 Task: Who was an important figure in the Transavanguardia movement?
Action: Mouse moved to (117, 109)
Screenshot: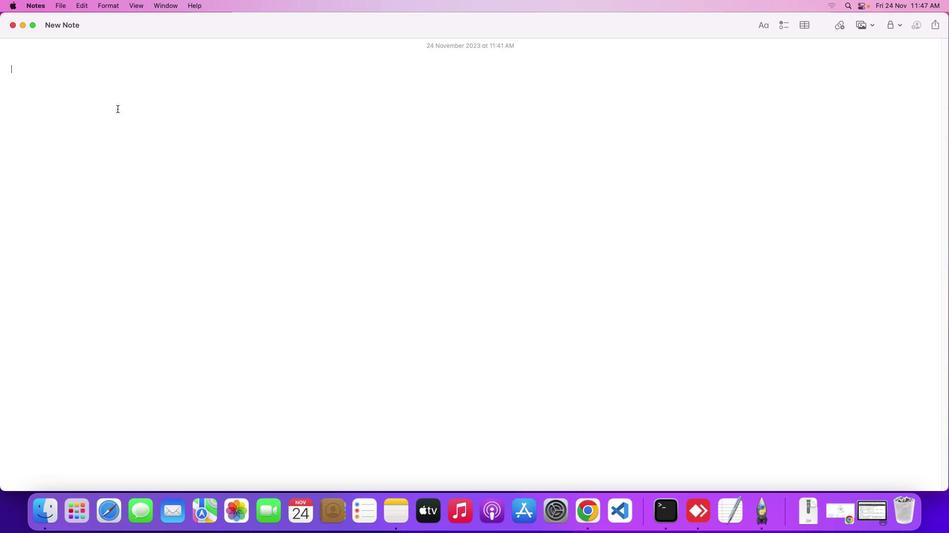 
Action: Mouse pressed left at (117, 109)
Screenshot: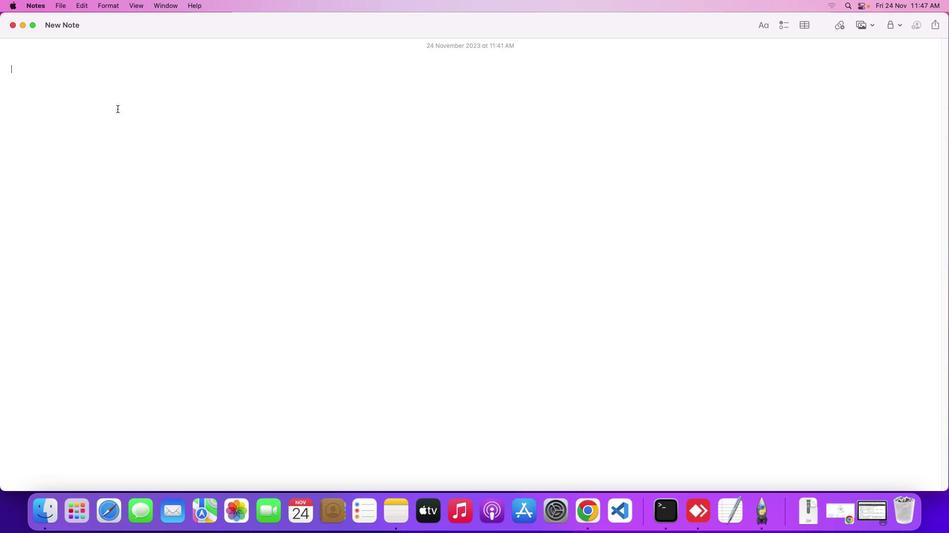 
Action: Mouse moved to (117, 109)
Screenshot: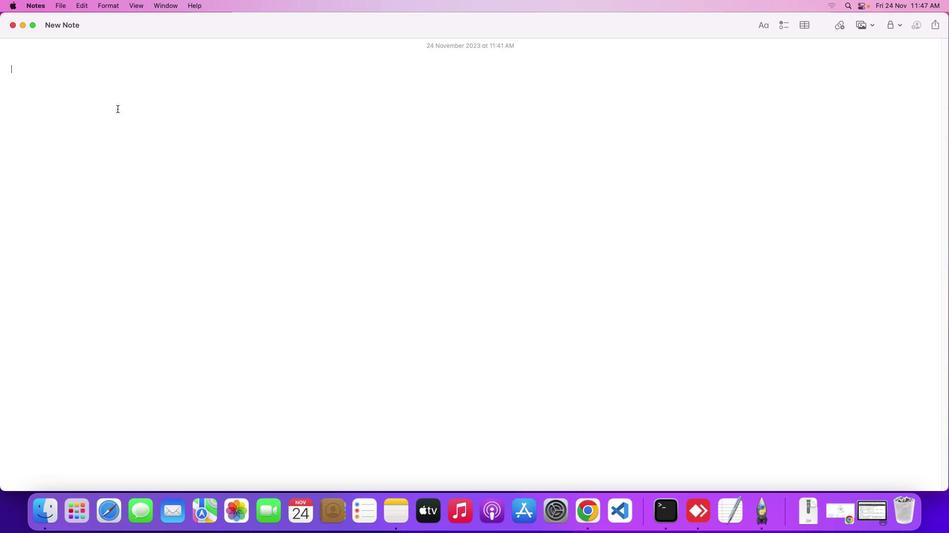 
Action: Key pressed Key.shift
Screenshot: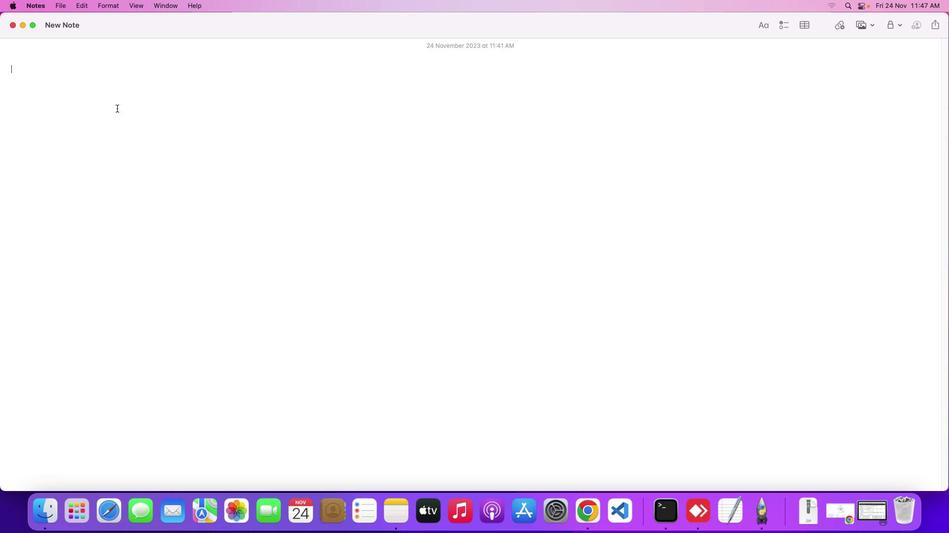 
Action: Mouse moved to (116, 108)
Screenshot: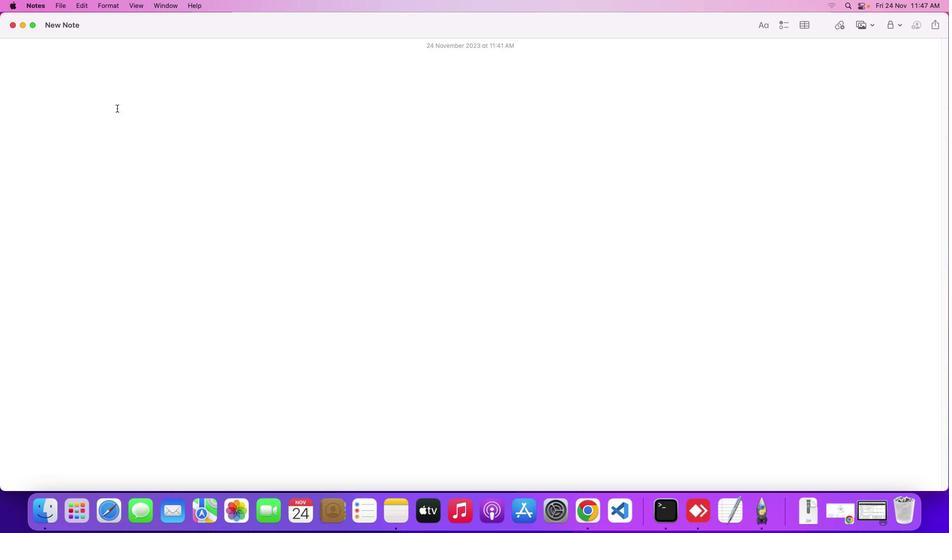 
Action: Key pressed 'W''h''o'Key.space'w''a''s'Key.space'a''n'Key.space'i''m''p''o''r''t''a''n''t'Key.space'f''i''g''u''r''e'Key.space'i''n'Key.space't''h''e'Key.spaceKey.shift'T''r''a''n''s''a''v''a''n''g''u''a''r''d''i''a'Key.space'm''o''v''e''m''e''n''t'Key.shift_r'?'Key.enter
Screenshot: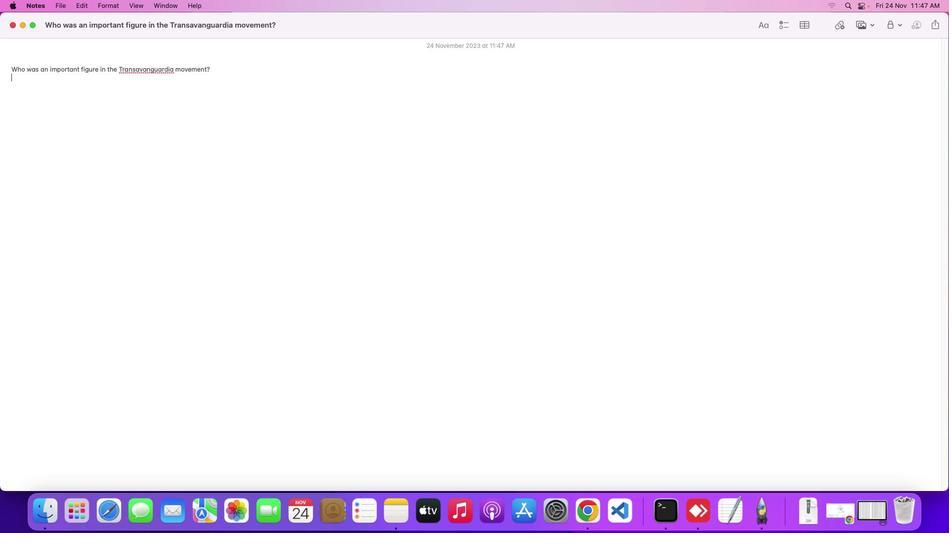 
Action: Mouse moved to (838, 512)
Screenshot: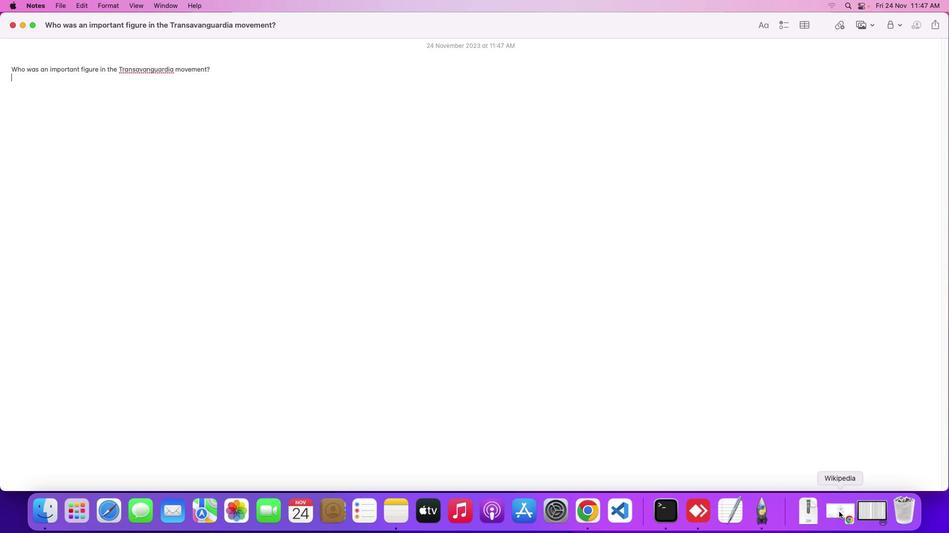 
Action: Mouse pressed left at (838, 512)
Screenshot: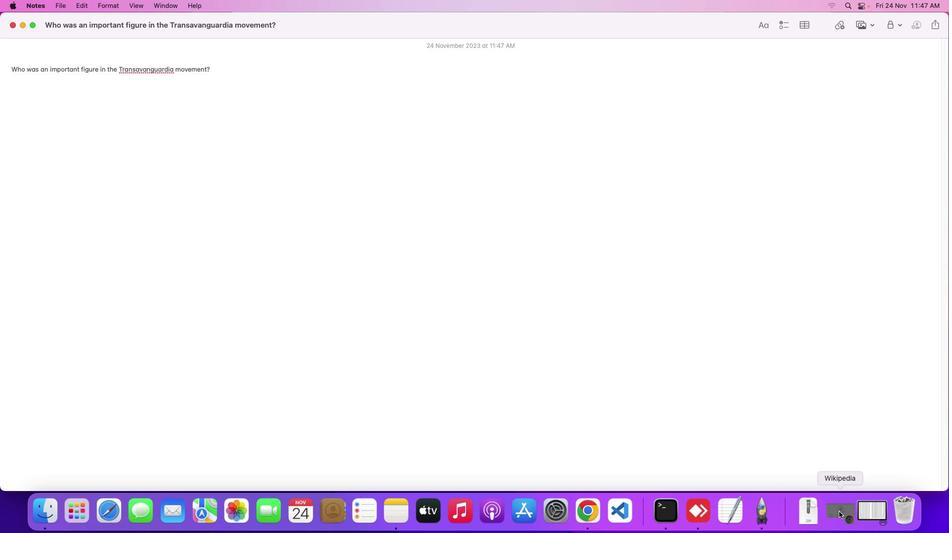 
Action: Mouse moved to (378, 298)
Screenshot: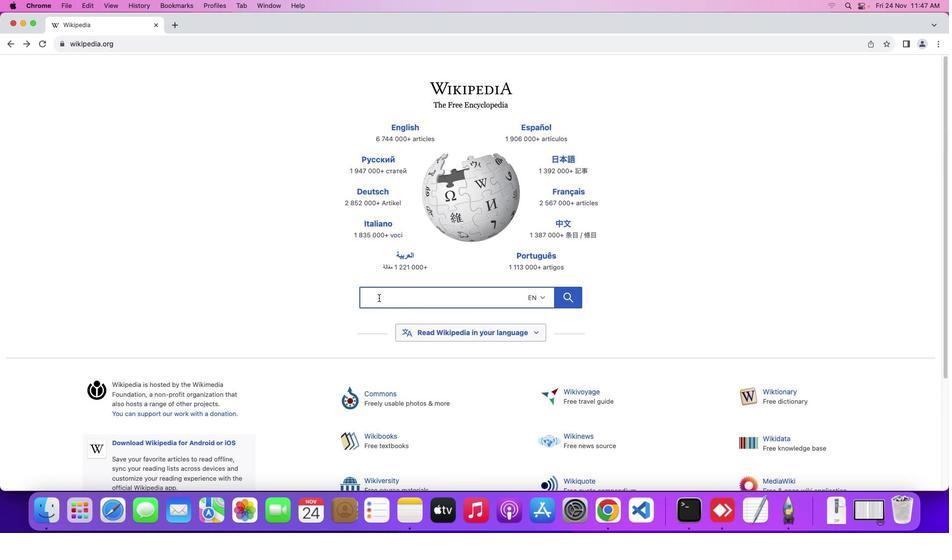 
Action: Mouse pressed left at (378, 298)
Screenshot: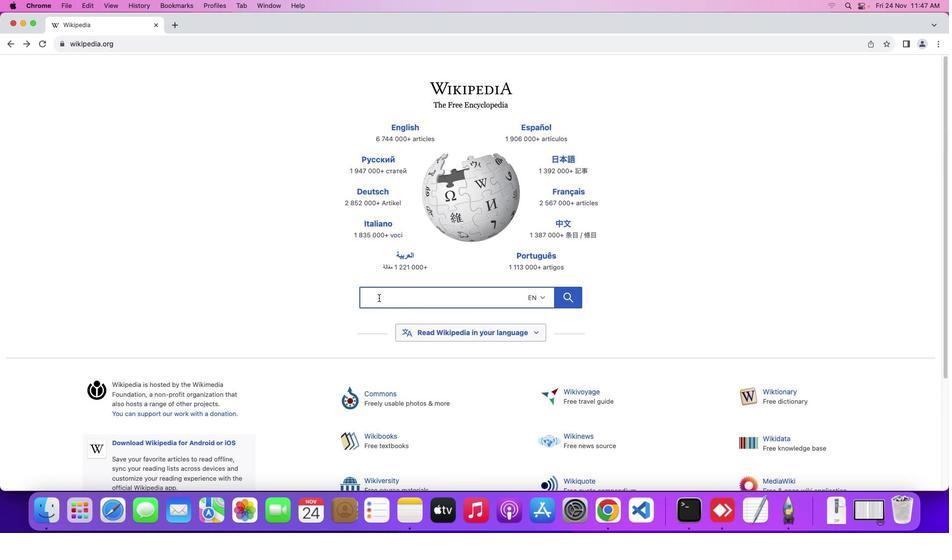 
Action: Mouse moved to (379, 298)
Screenshot: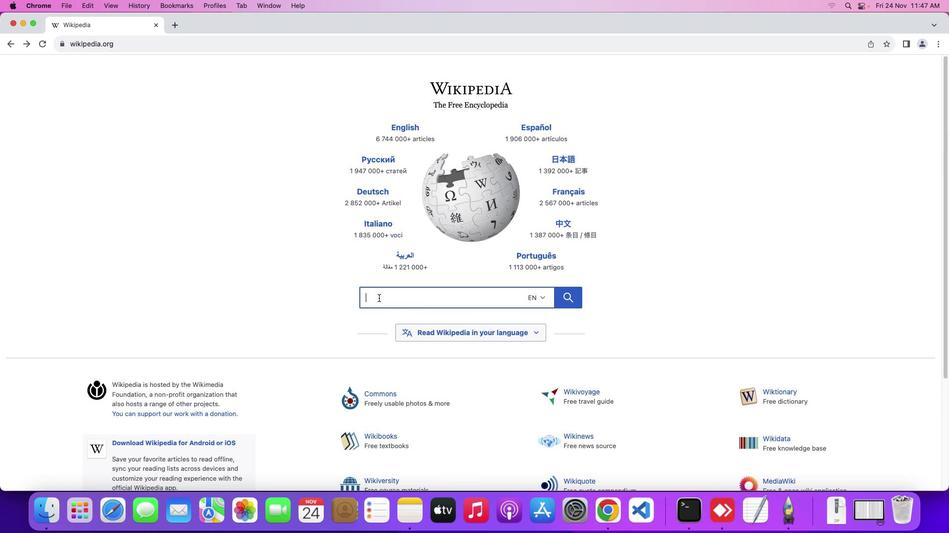 
Action: Key pressed Key.shift'T''r''a''n''s''a''v''a''n''g''u''a''r''d''i''a'Key.enterKey.enter
Screenshot: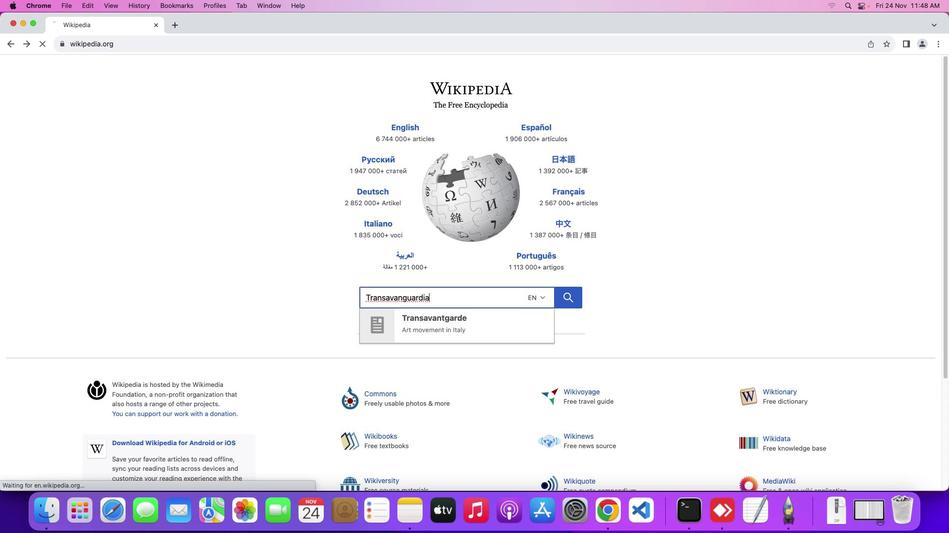 
Action: Mouse moved to (446, 320)
Screenshot: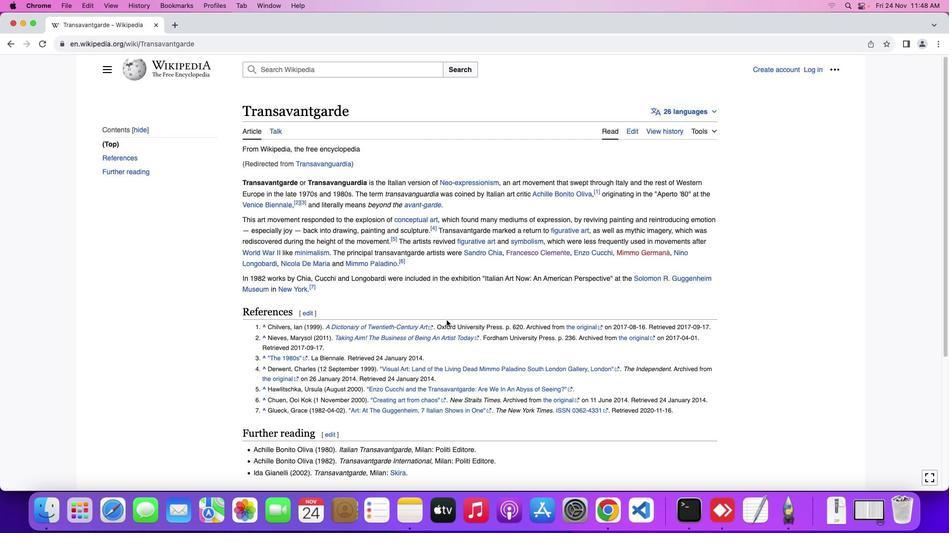
Action: Mouse scrolled (446, 320) with delta (0, 0)
Screenshot: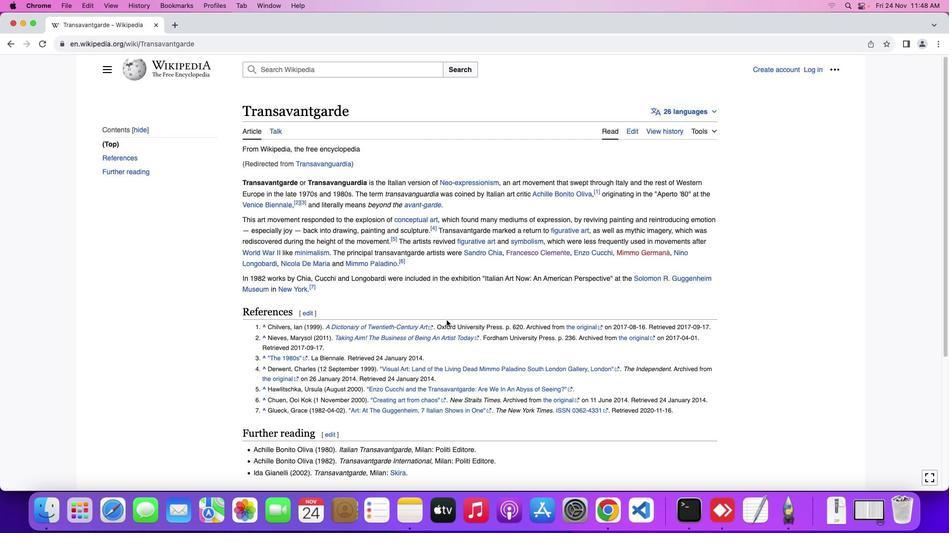 
Action: Mouse moved to (446, 320)
Screenshot: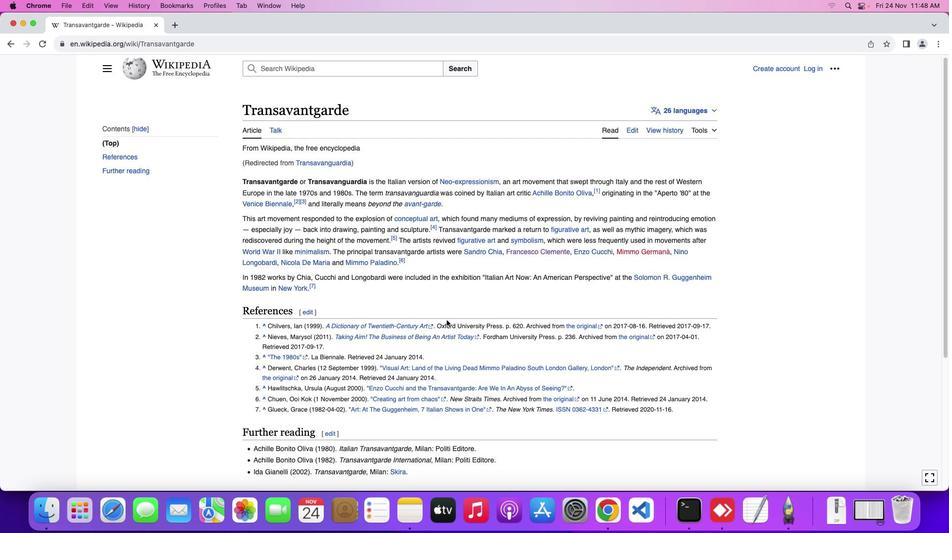 
Action: Mouse scrolled (446, 320) with delta (0, 0)
Screenshot: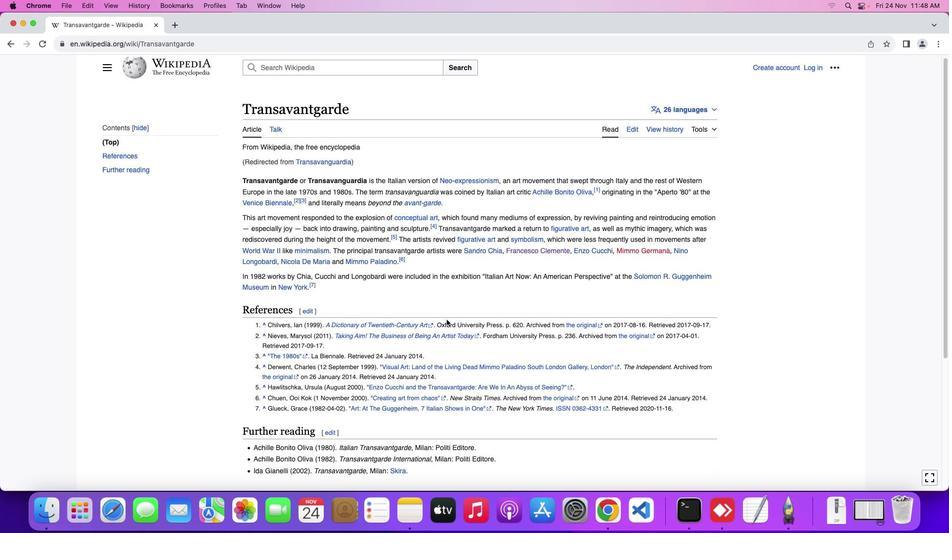 
Action: Mouse moved to (446, 320)
Screenshot: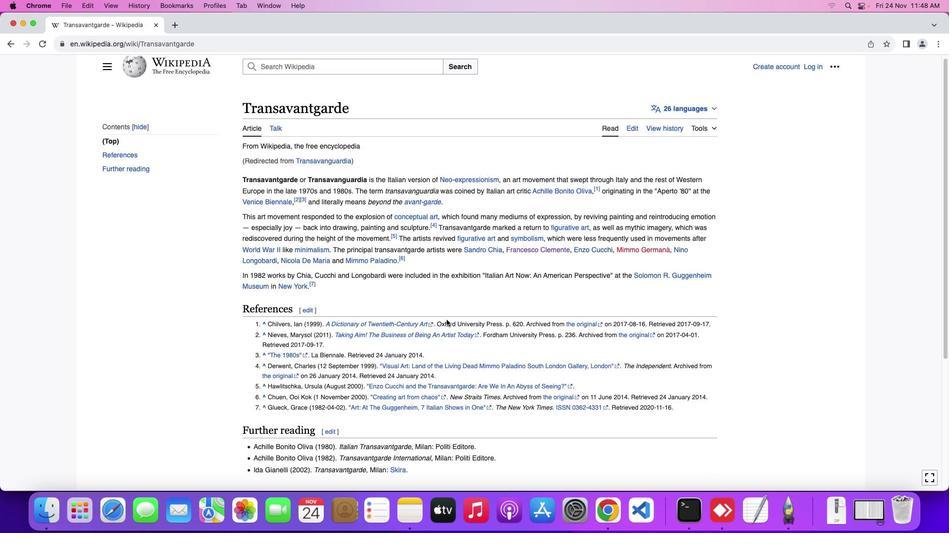 
Action: Mouse scrolled (446, 320) with delta (0, 0)
Screenshot: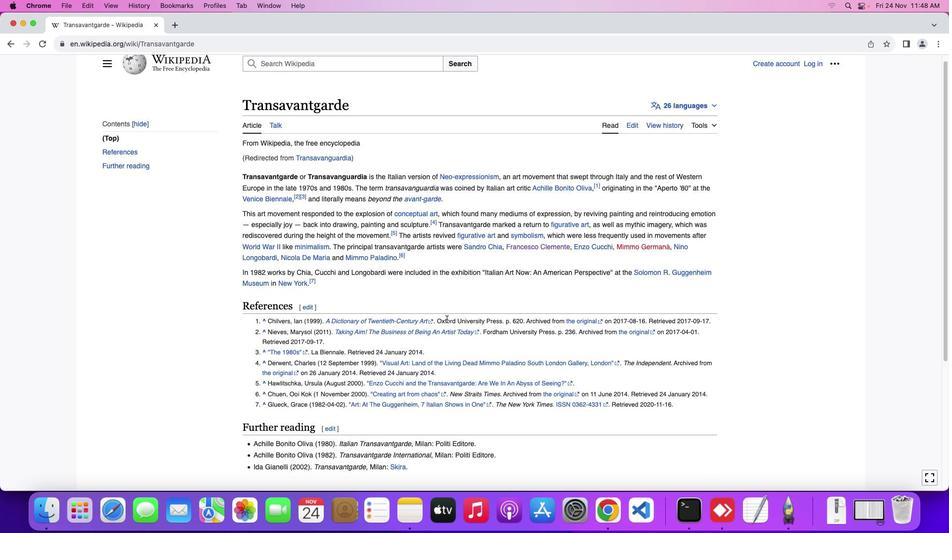 
Action: Mouse moved to (446, 319)
Screenshot: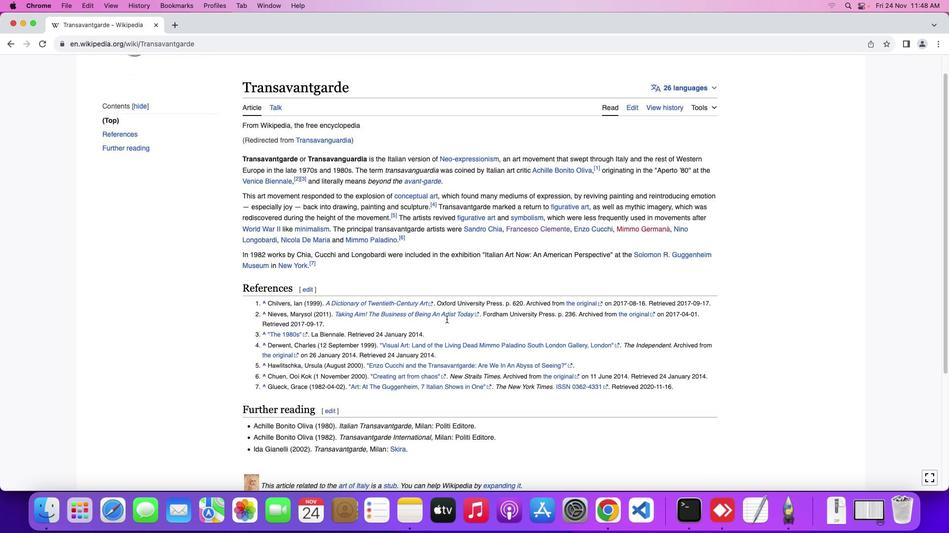 
Action: Mouse scrolled (446, 319) with delta (0, 0)
Screenshot: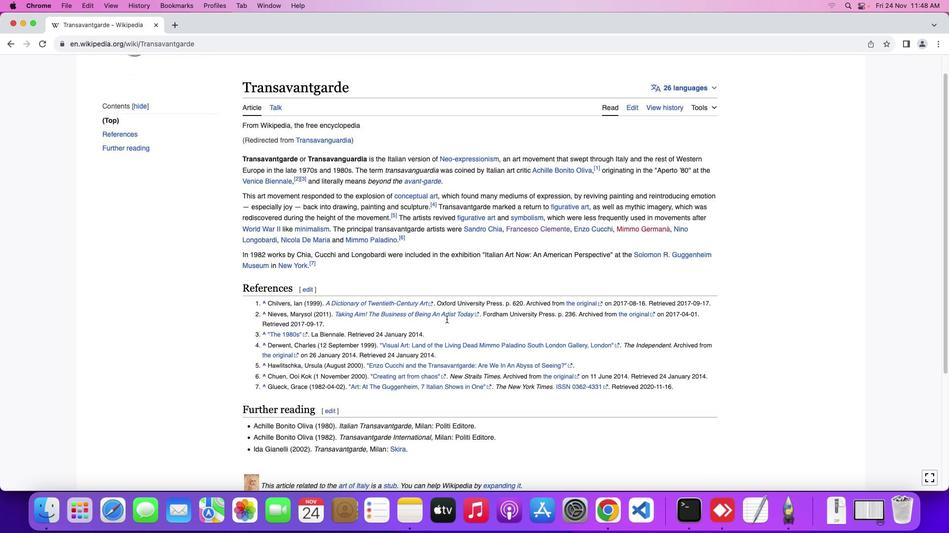 
Action: Mouse moved to (446, 319)
Screenshot: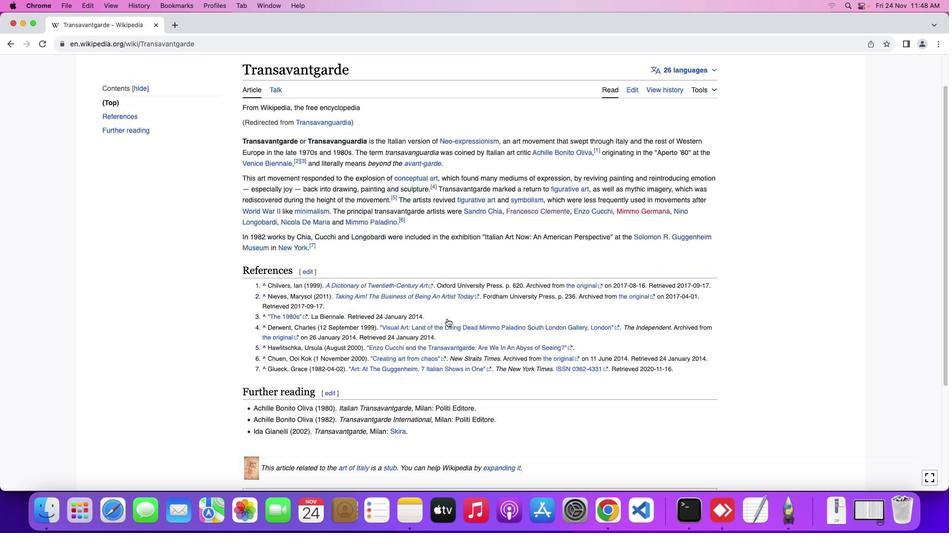 
Action: Mouse scrolled (446, 319) with delta (0, 0)
Screenshot: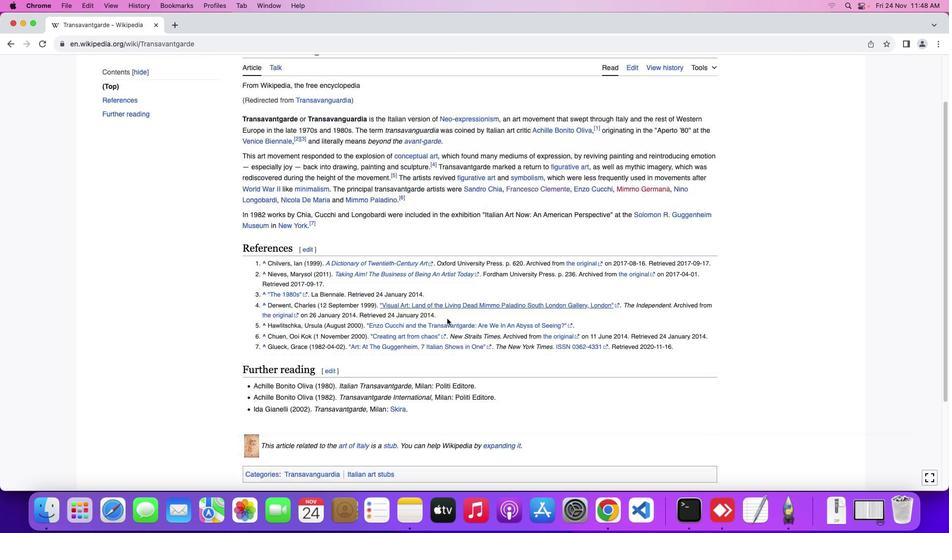 
Action: Mouse moved to (460, 330)
Screenshot: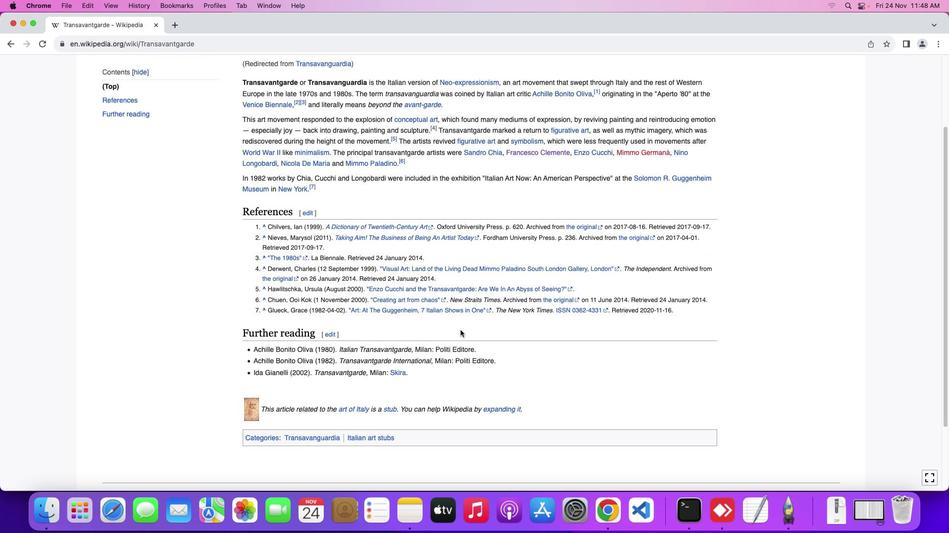 
Action: Mouse scrolled (460, 330) with delta (0, 0)
Screenshot: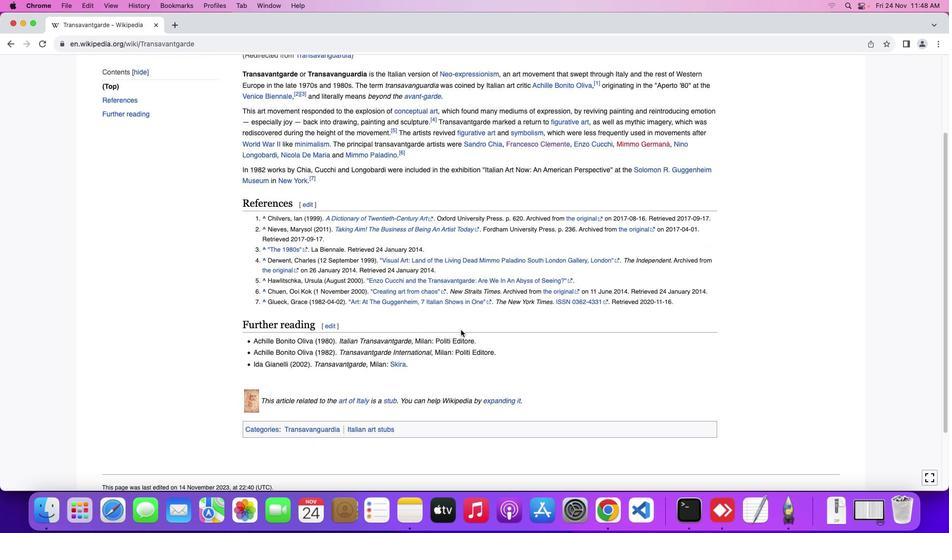 
Action: Mouse moved to (460, 330)
Screenshot: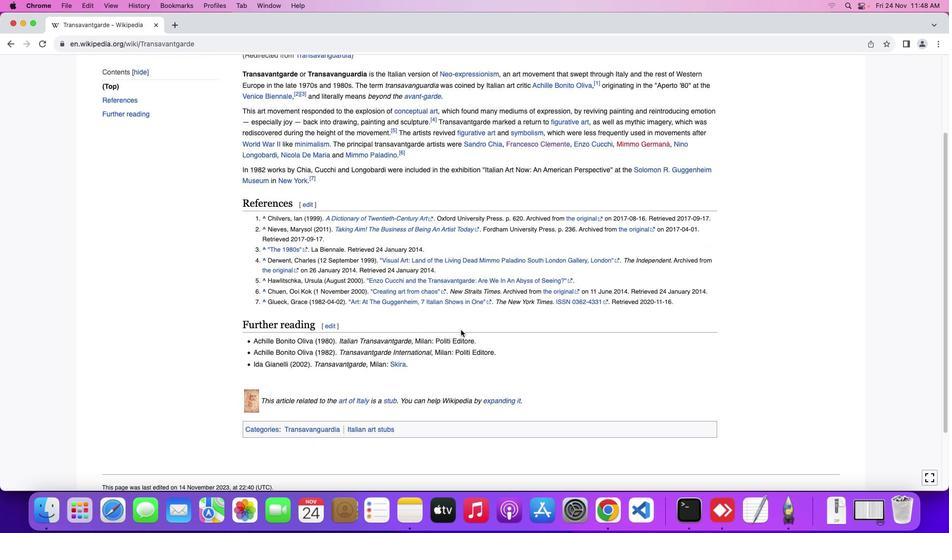 
Action: Mouse scrolled (460, 330) with delta (0, 0)
Screenshot: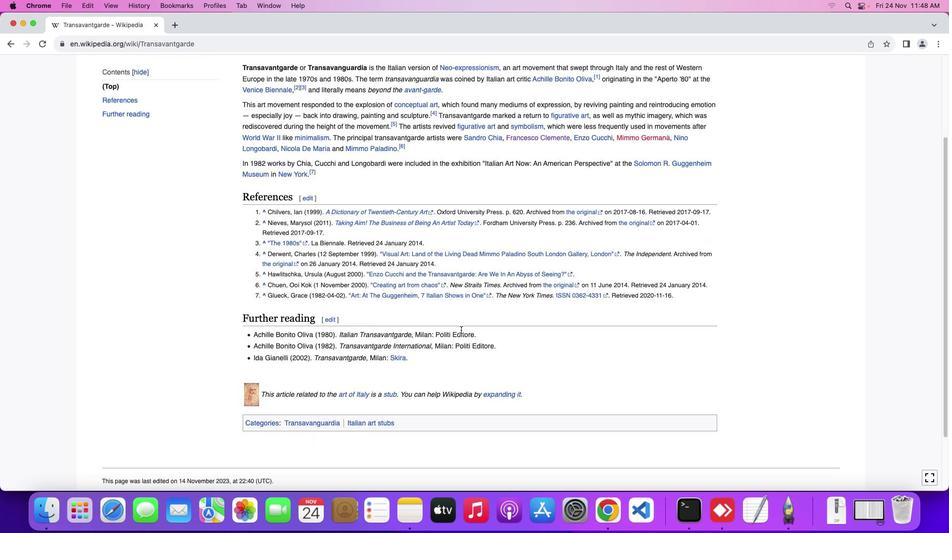 
Action: Mouse scrolled (460, 330) with delta (0, 0)
Screenshot: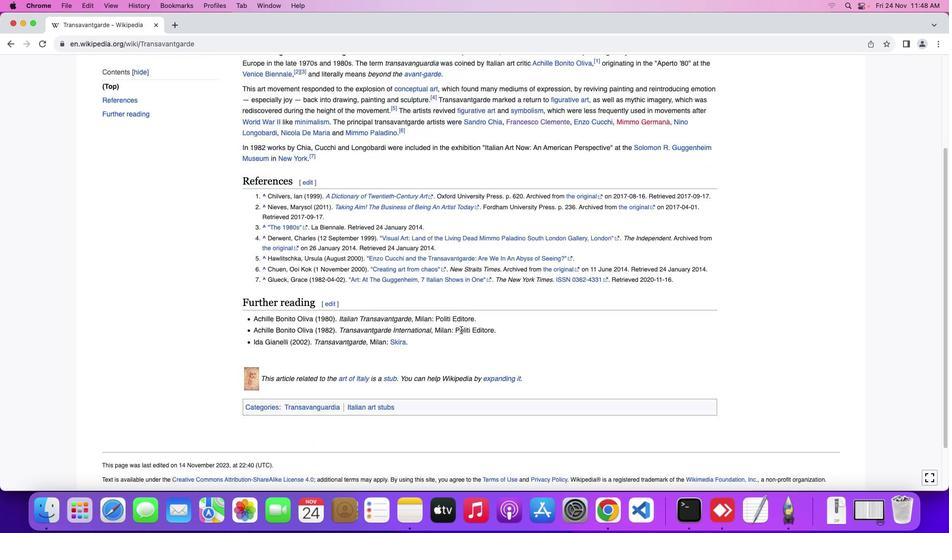 
Action: Mouse moved to (460, 330)
Screenshot: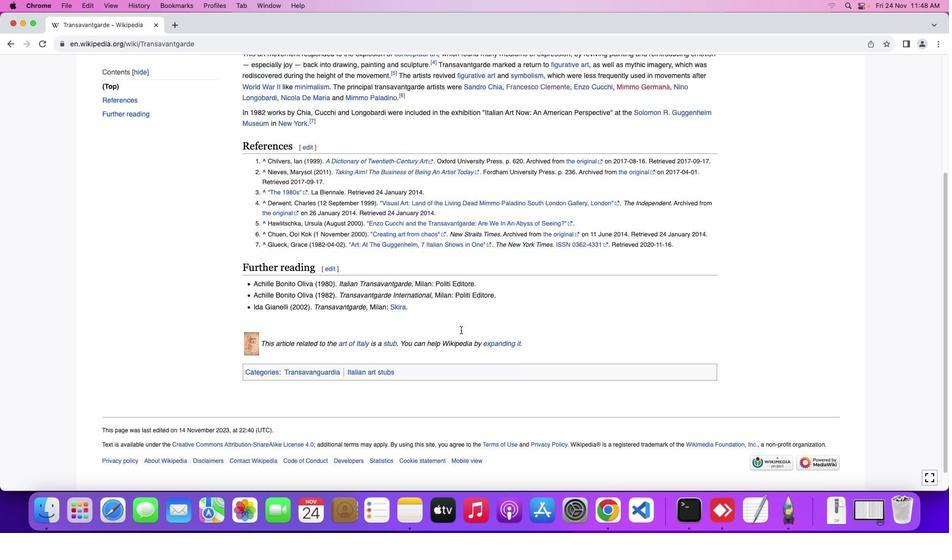 
Action: Mouse scrolled (460, 330) with delta (0, -1)
Screenshot: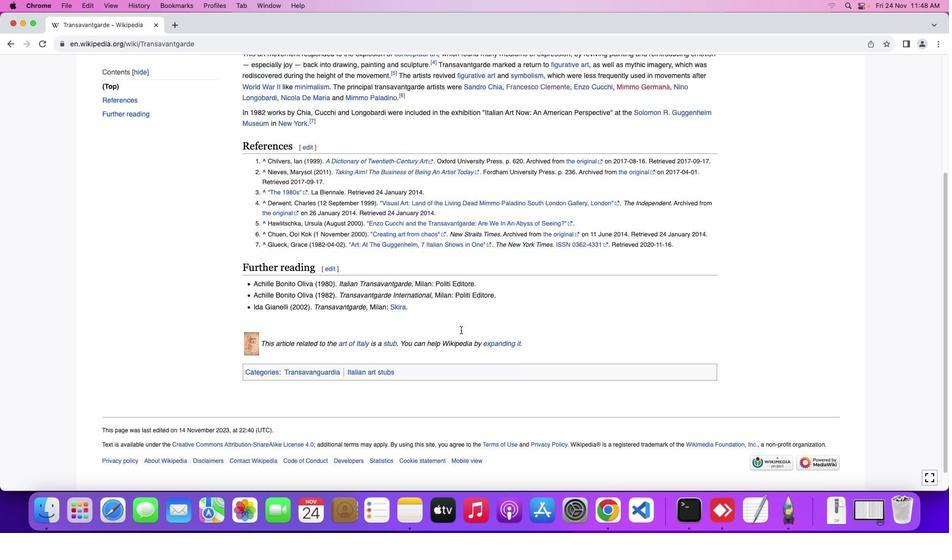 
Action: Mouse moved to (463, 313)
Screenshot: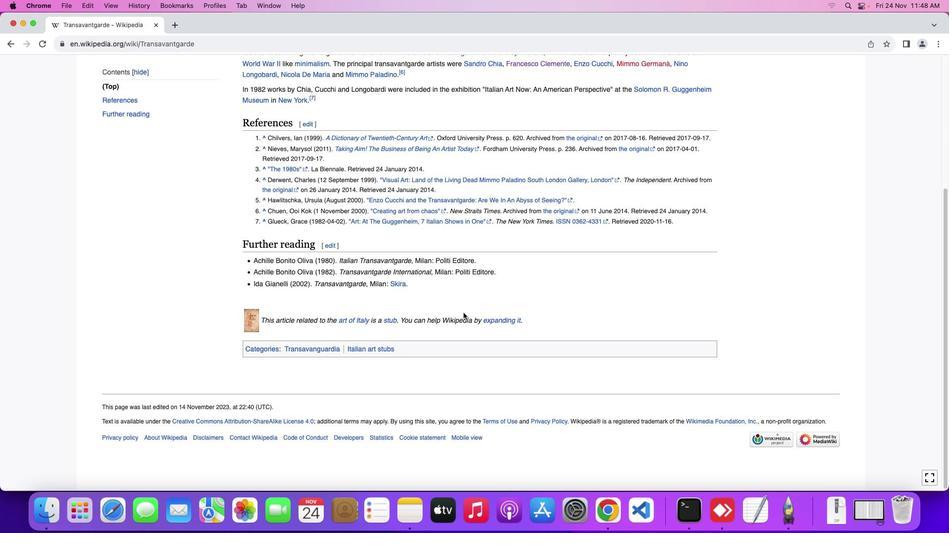 
Action: Mouse scrolled (463, 313) with delta (0, 0)
Screenshot: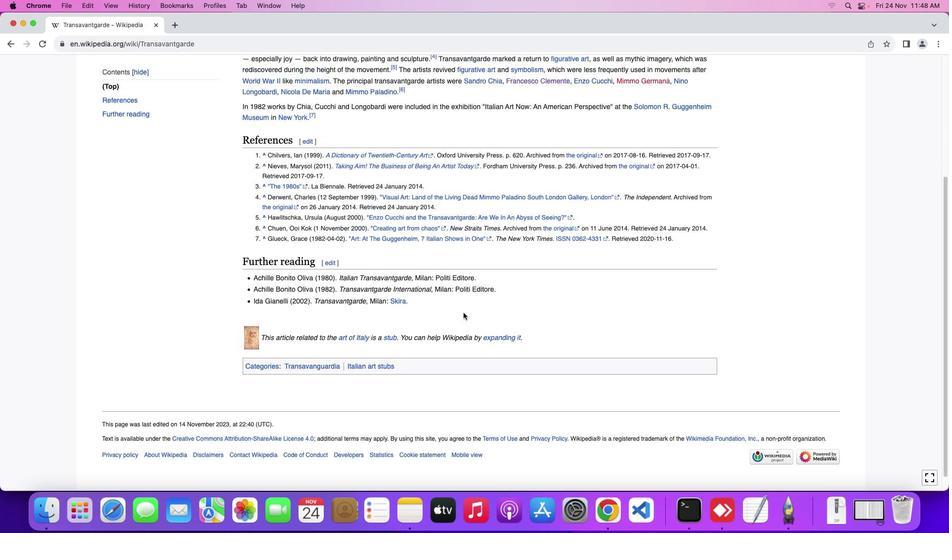 
Action: Mouse scrolled (463, 313) with delta (0, 0)
Screenshot: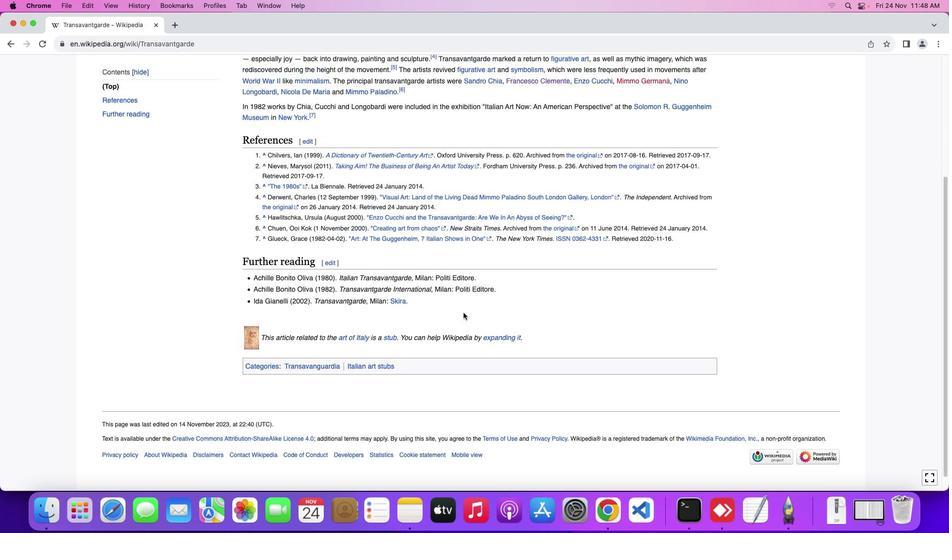 
Action: Mouse scrolled (463, 313) with delta (0, 1)
Screenshot: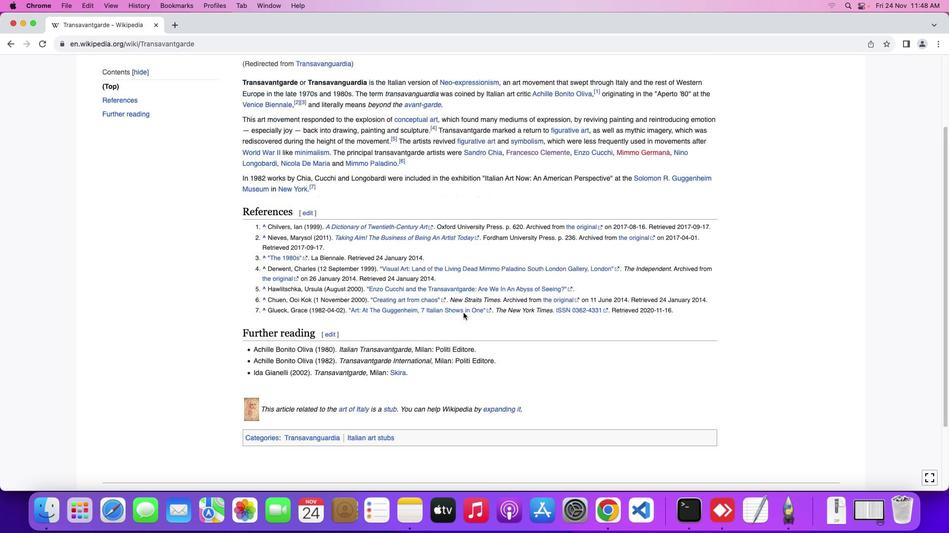 
Action: Mouse scrolled (463, 313) with delta (0, 1)
Screenshot: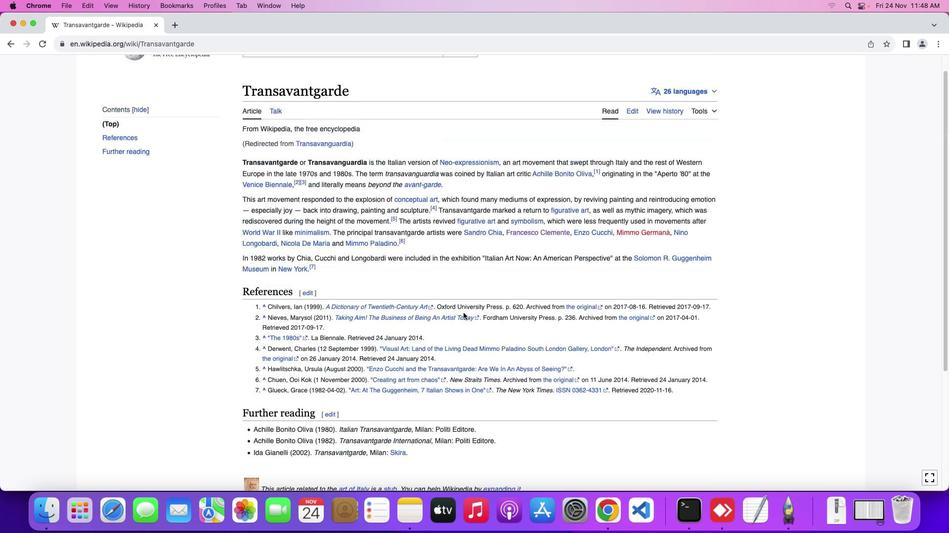 
Action: Mouse scrolled (463, 313) with delta (0, 0)
Screenshot: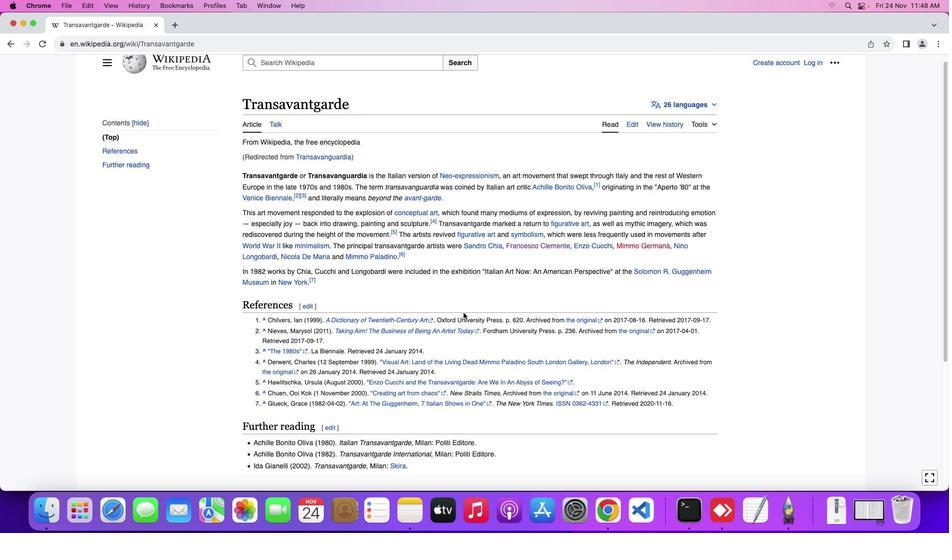 
Action: Mouse scrolled (463, 313) with delta (0, 0)
Screenshot: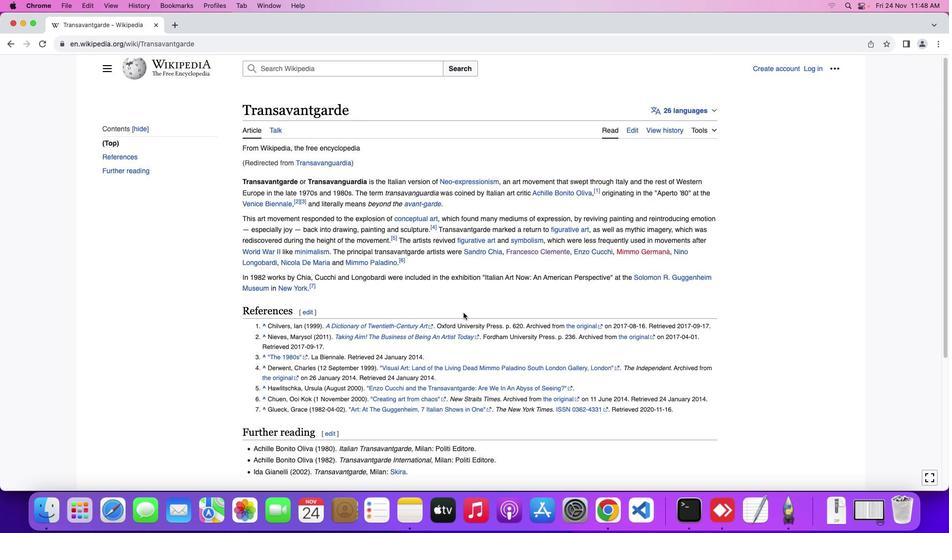 
Action: Mouse scrolled (463, 313) with delta (0, 0)
Screenshot: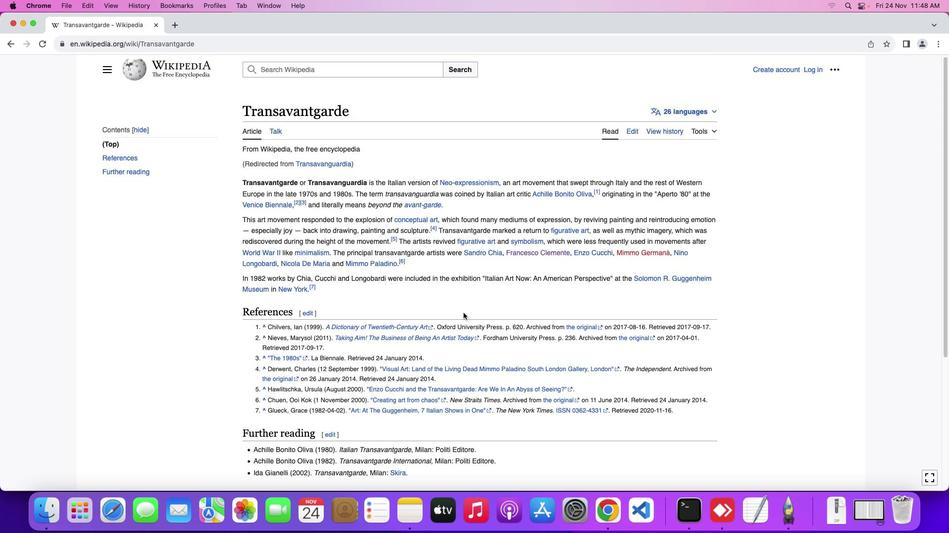 
Action: Mouse scrolled (463, 313) with delta (0, 1)
Screenshot: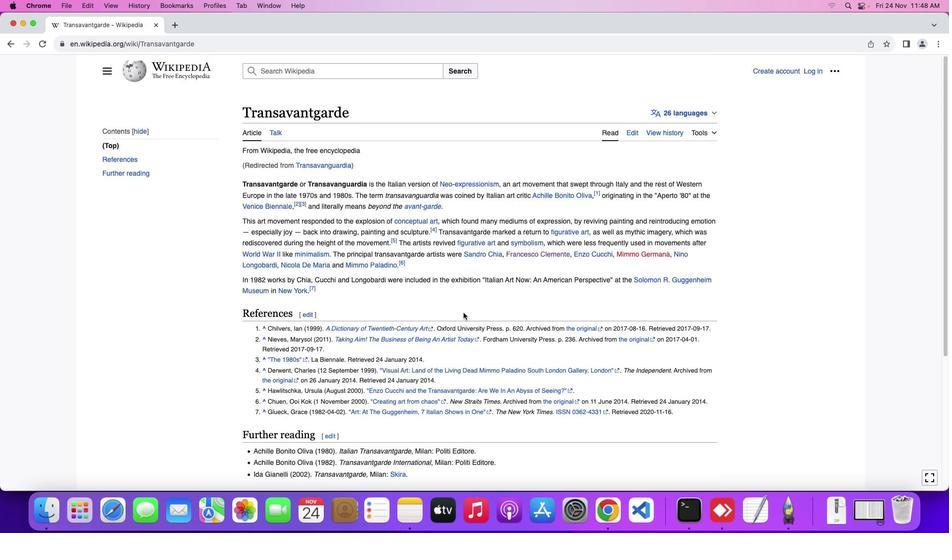 
Action: Mouse scrolled (463, 313) with delta (0, 0)
Screenshot: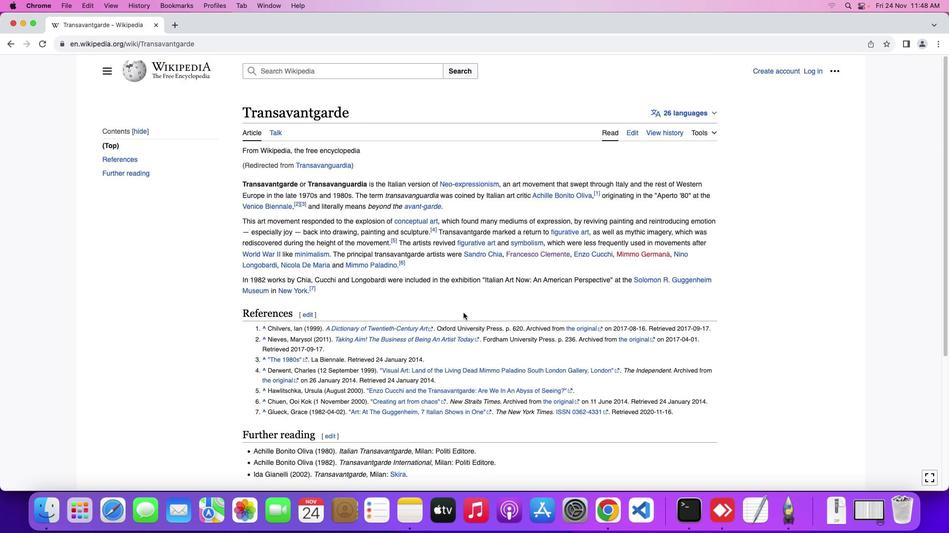 
Action: Mouse scrolled (463, 313) with delta (0, 0)
Screenshot: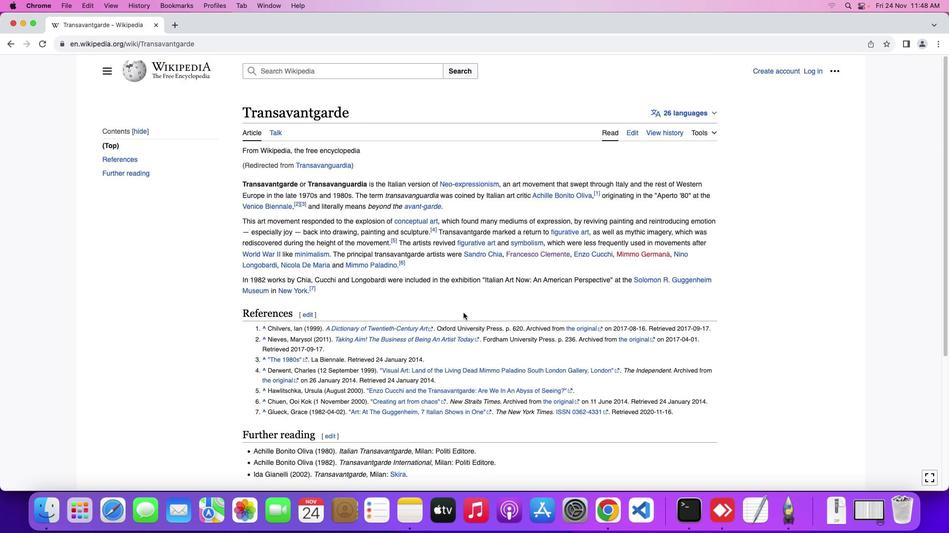
Action: Mouse moved to (23, 24)
Screenshot: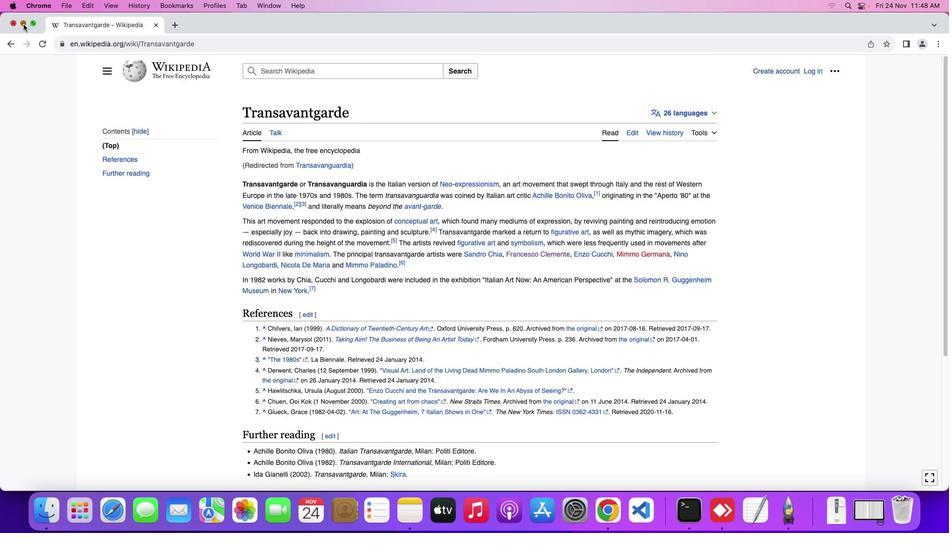 
Action: Mouse pressed left at (23, 24)
Screenshot: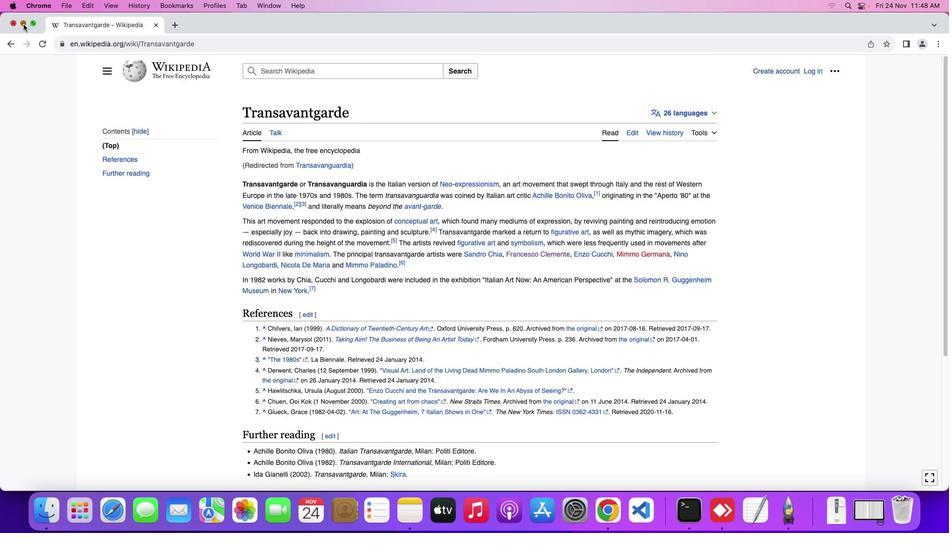 
Action: Mouse moved to (57, 87)
Screenshot: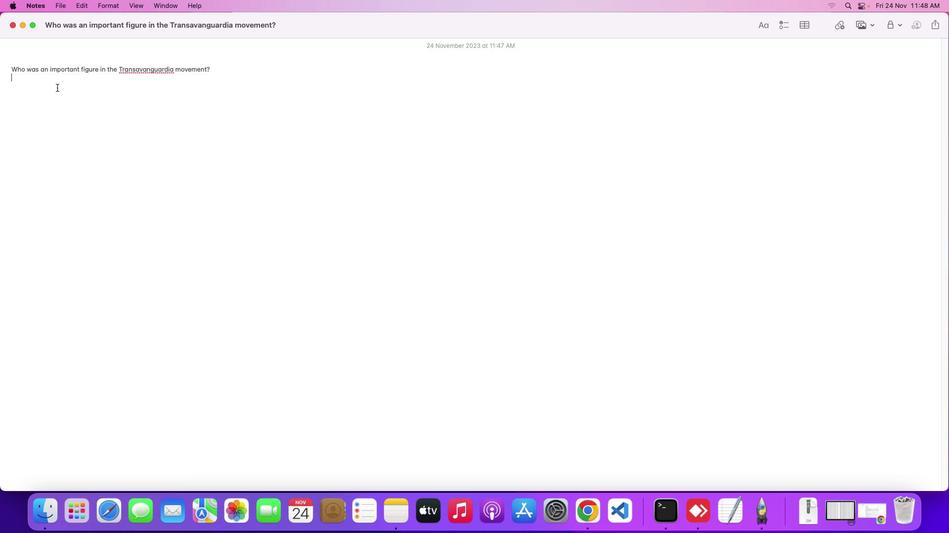 
Action: Mouse pressed left at (57, 87)
Screenshot: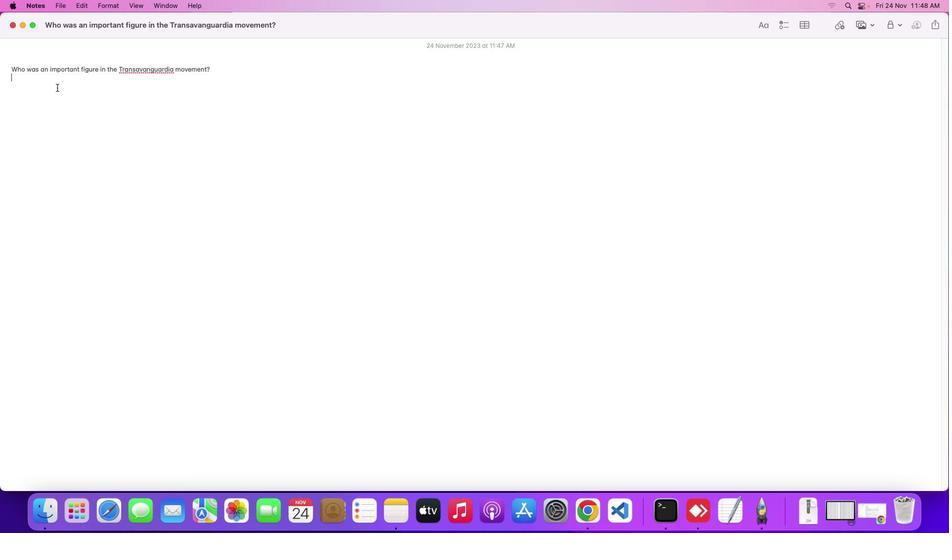 
Action: Mouse moved to (56, 86)
Screenshot: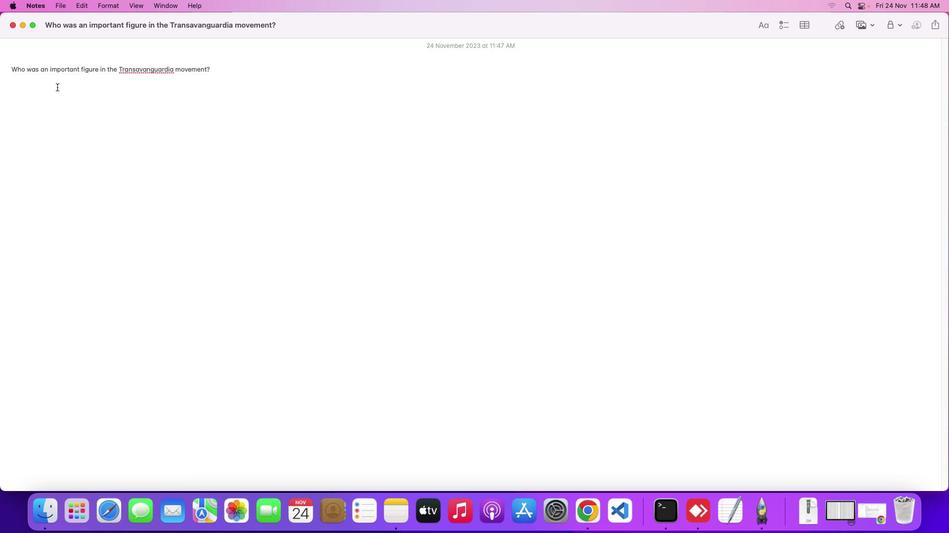 
Action: Key pressed Key.shift
Screenshot: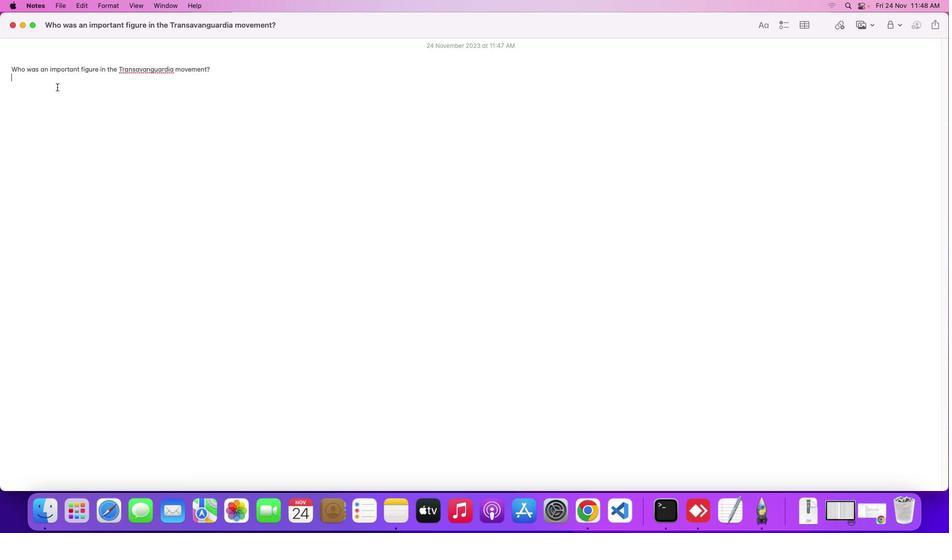 
Action: Mouse moved to (57, 86)
Screenshot: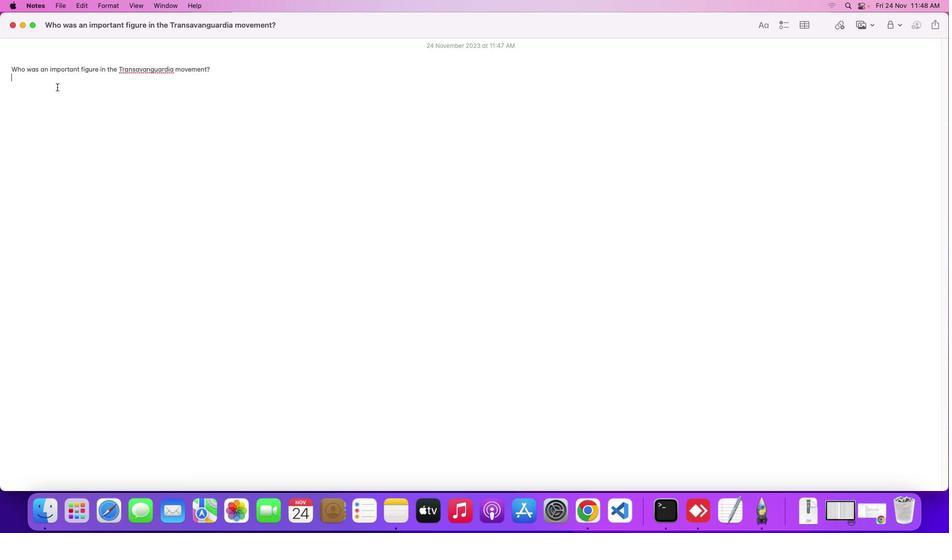 
Action: Key pressed 'F''r''a''n''c''e''s''c''o'Key.spaceKey.shift'C''l''e''m''e''n''t''e'Key.space'w''a''s'Key.space'a''n'Key.space'i''m''p''o''r''t''a''n''t'Key.space'f''i''g''u''r''e'Key.space'i''n'Key.space't''h''e'Key.spaceKey.shift'T''a''r'Key.backspaceKey.backspace'r''a''n''s''a''v''a''n''g''u''a''r''d''i''a'Key.space'm''o''v''e''m''e''n''t''.'
Screenshot: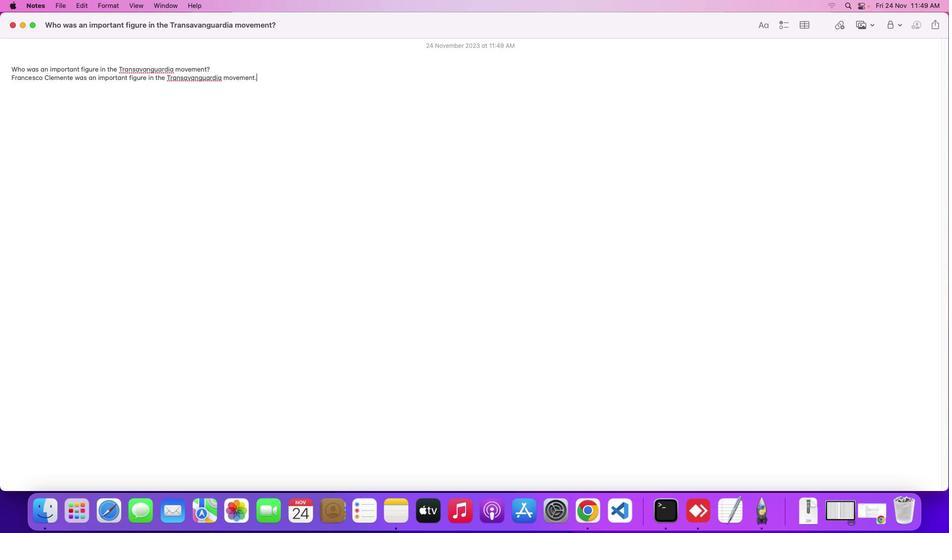 
